 Task: Add a custom profile with the name "Fast 5G".
Action: Mouse moved to (1126, 29)
Screenshot: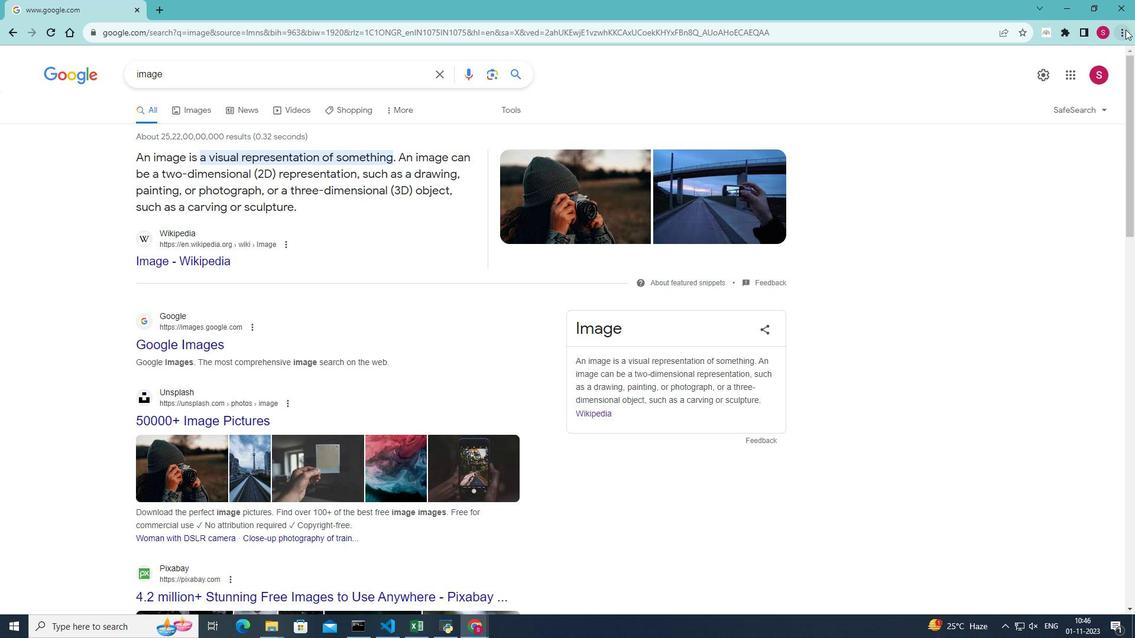 
Action: Mouse pressed left at (1126, 29)
Screenshot: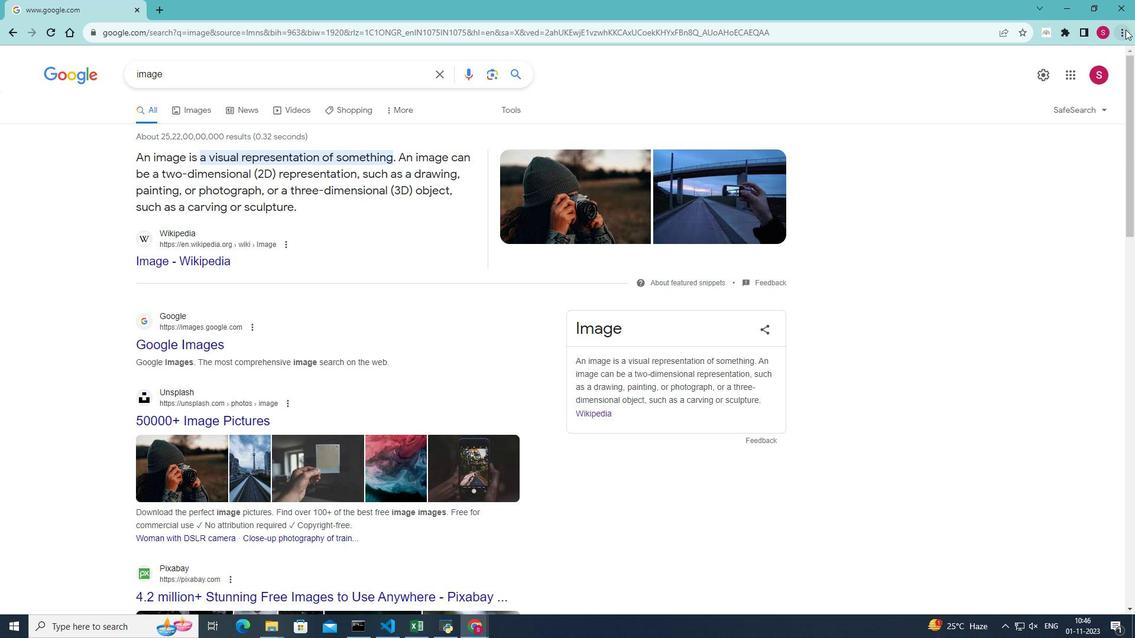 
Action: Mouse moved to (1003, 216)
Screenshot: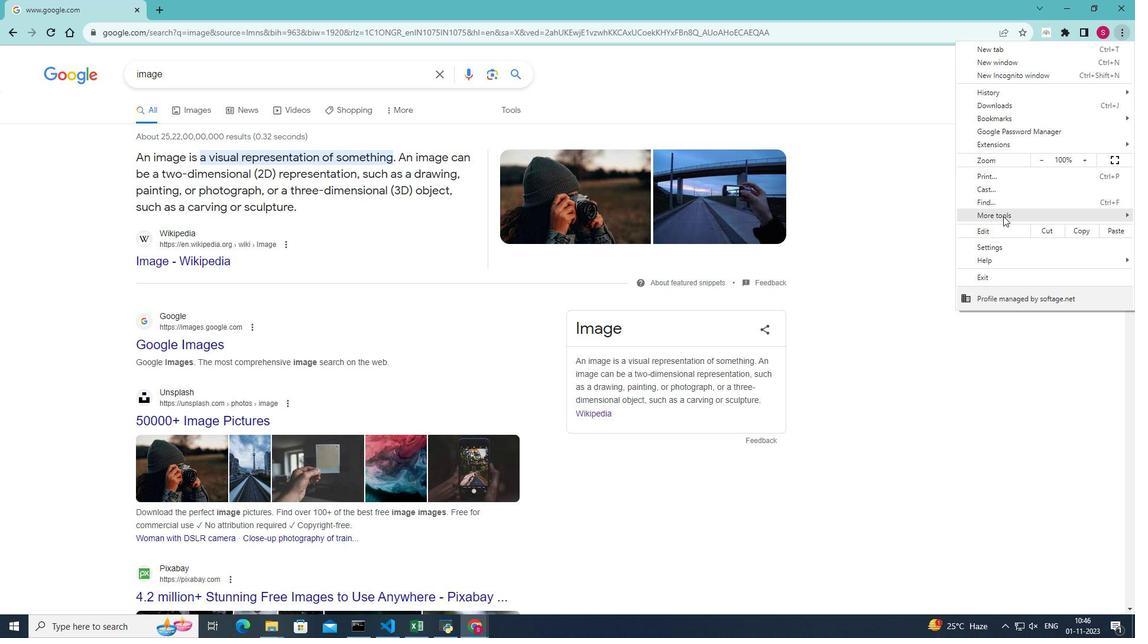 
Action: Mouse pressed left at (1003, 216)
Screenshot: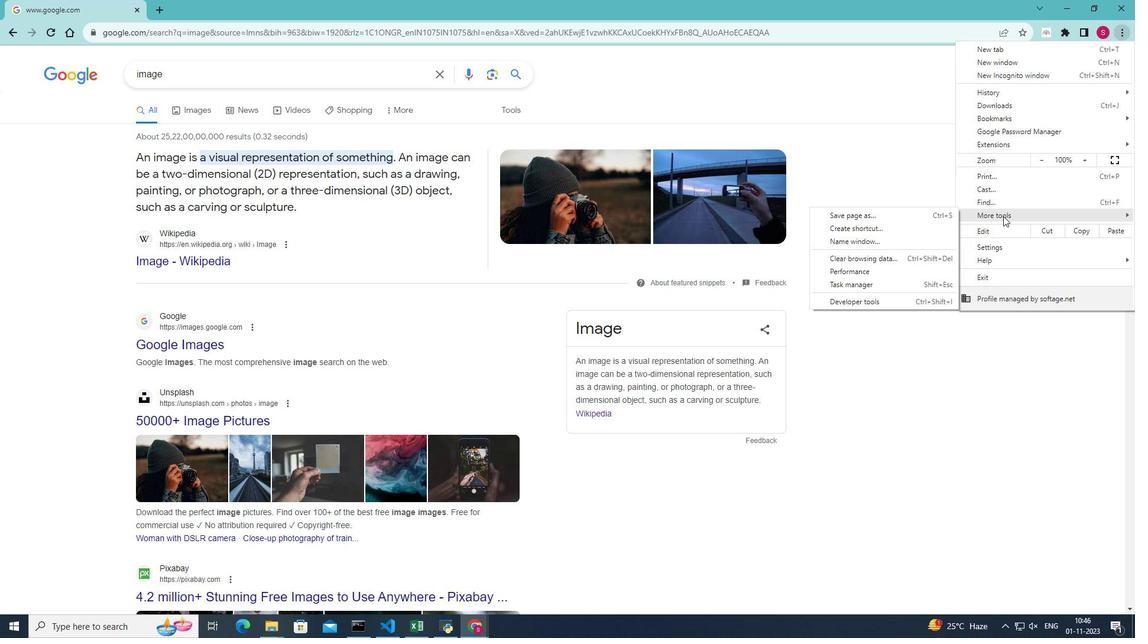 
Action: Mouse moved to (894, 307)
Screenshot: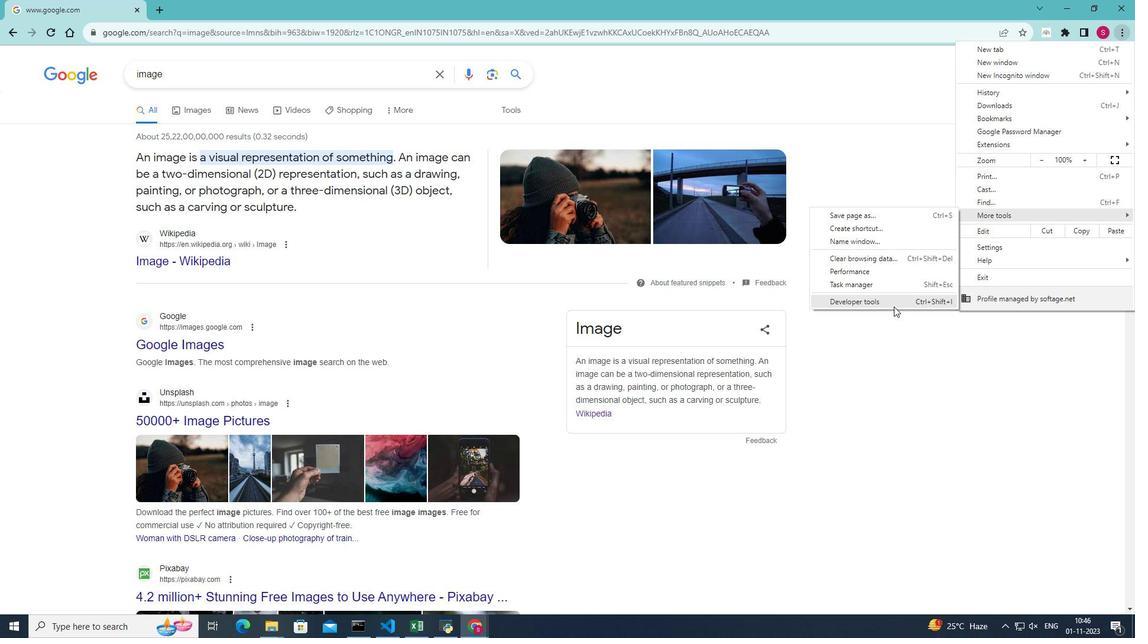 
Action: Mouse pressed left at (894, 307)
Screenshot: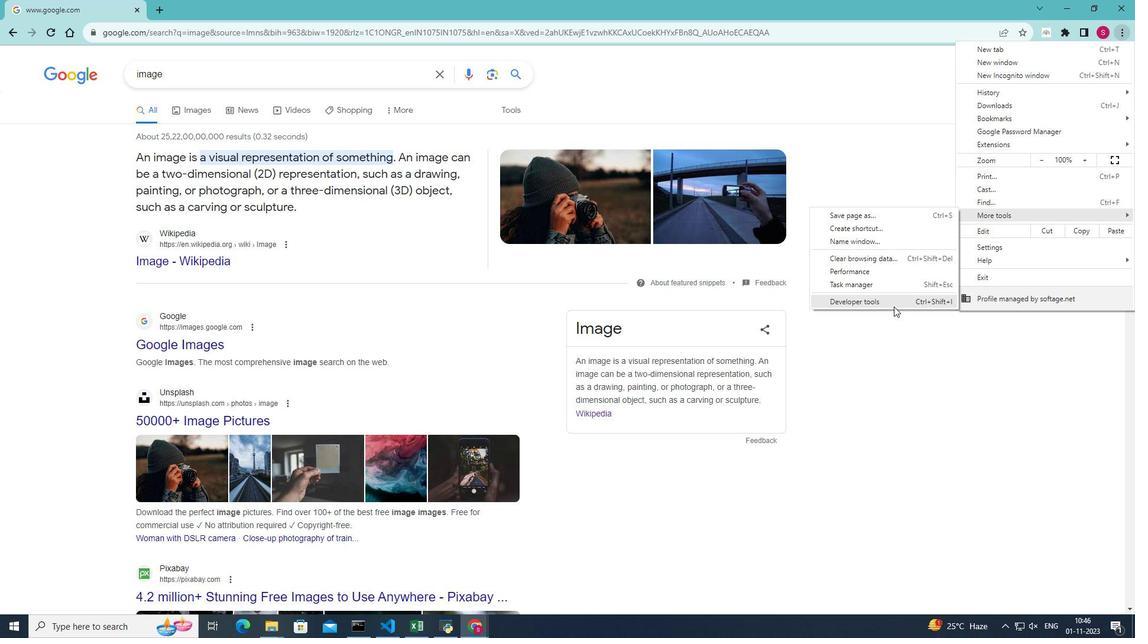 
Action: Mouse moved to (973, 52)
Screenshot: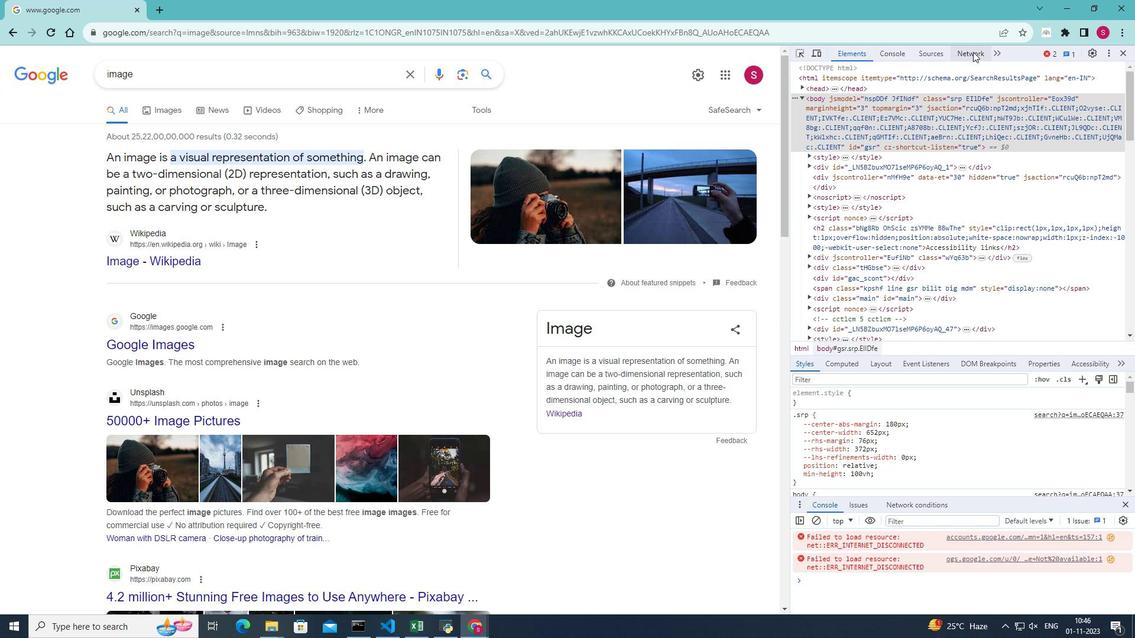 
Action: Mouse pressed left at (973, 52)
Screenshot: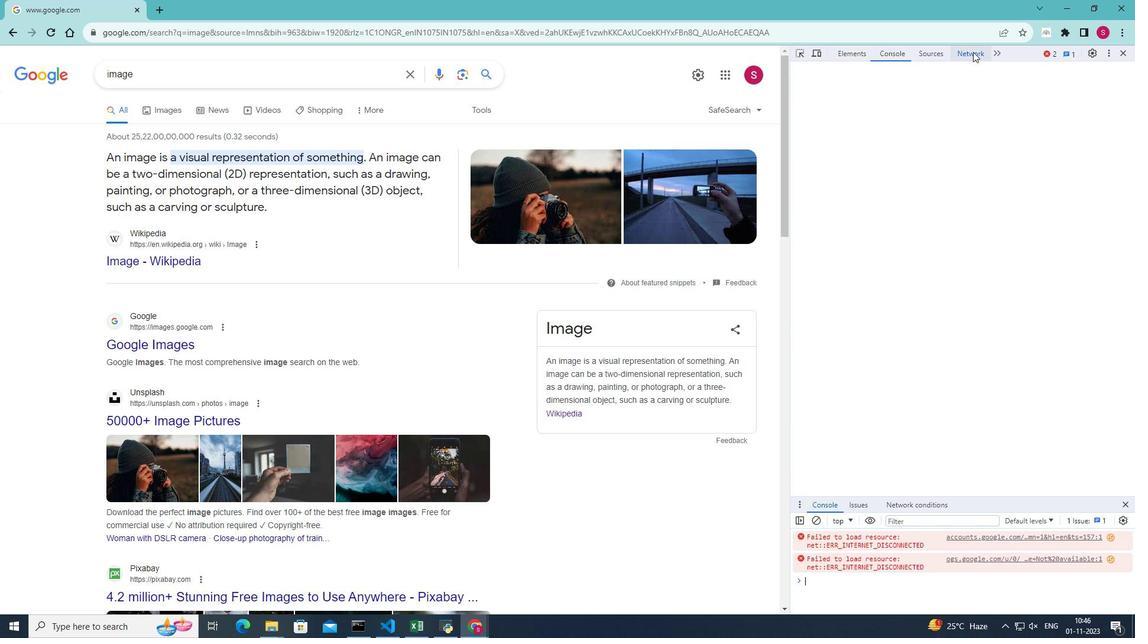 
Action: Mouse moved to (1048, 68)
Screenshot: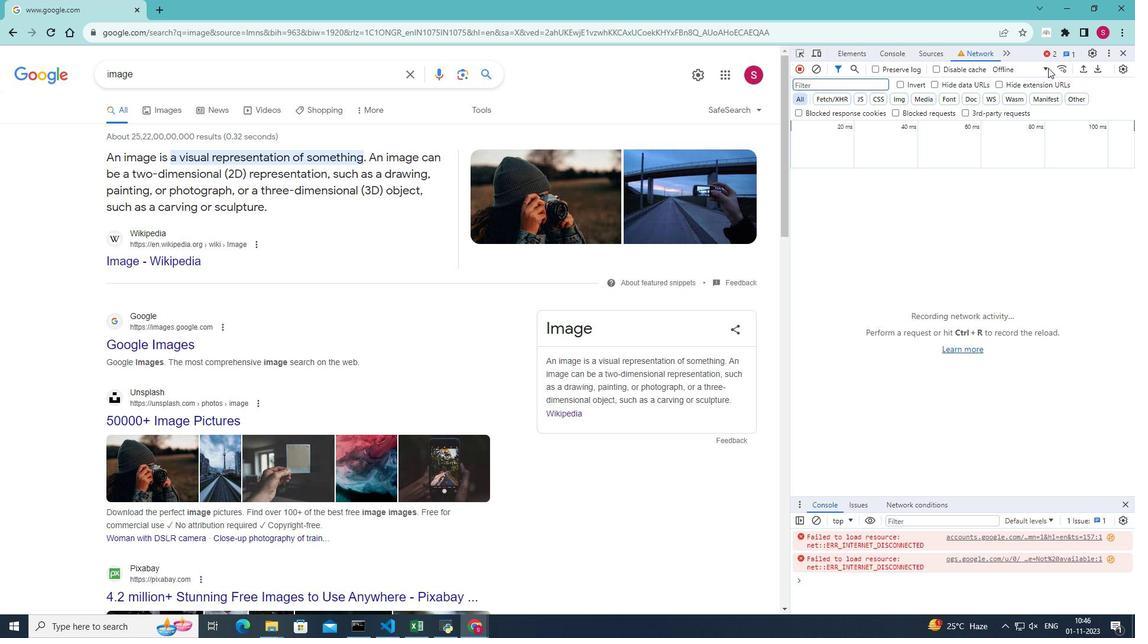 
Action: Mouse pressed left at (1048, 68)
Screenshot: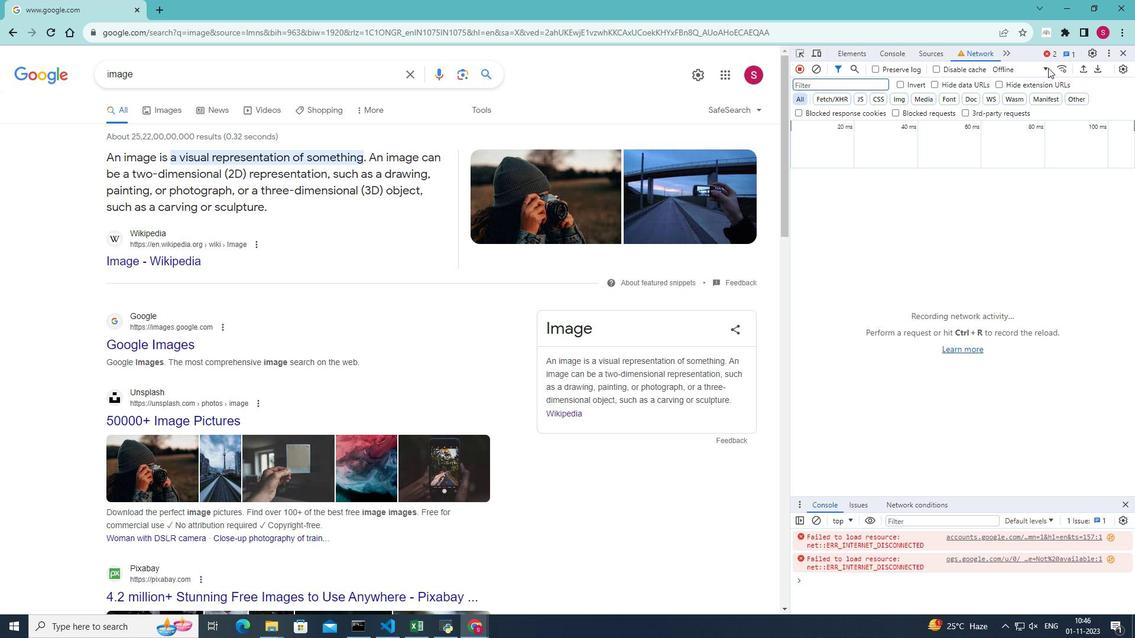 
Action: Mouse moved to (1012, 151)
Screenshot: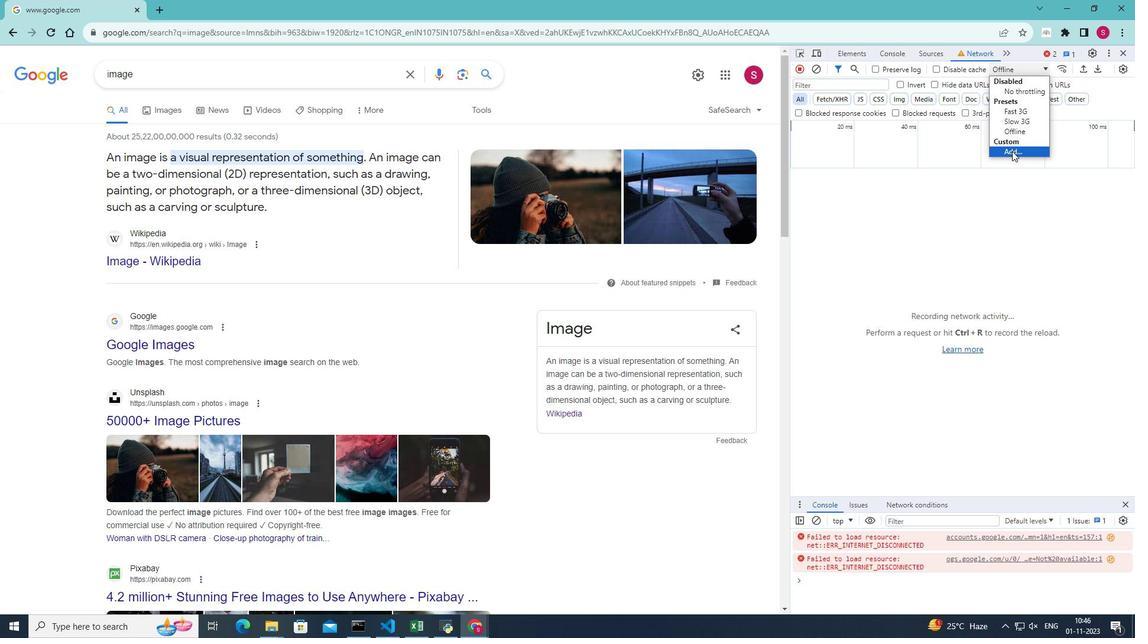 
Action: Mouse pressed left at (1012, 151)
Screenshot: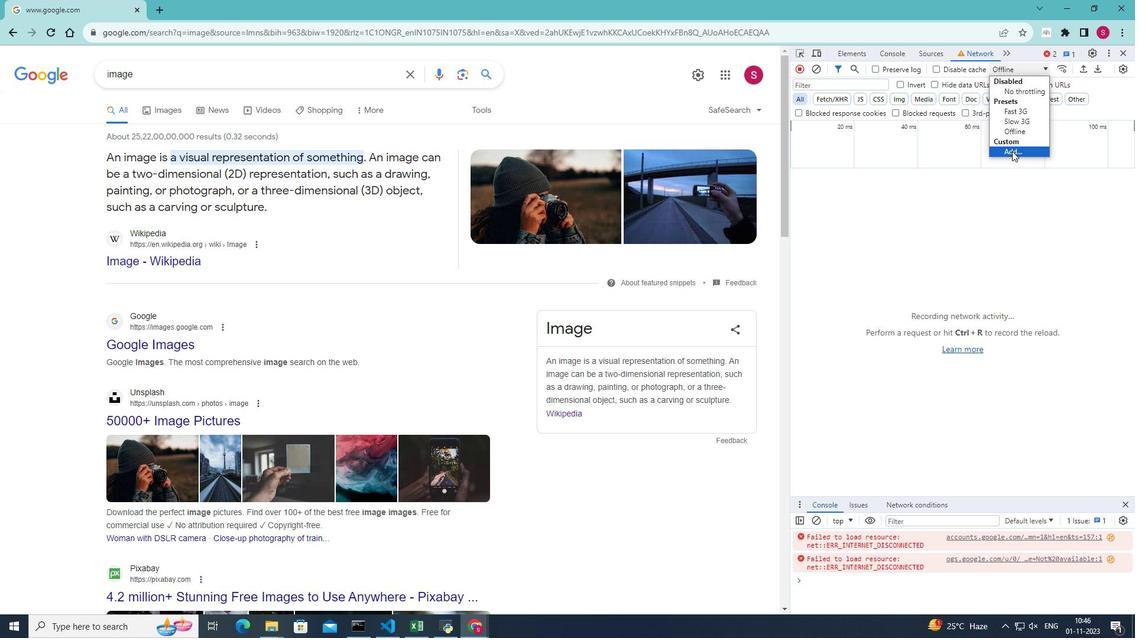 
Action: Mouse moved to (900, 88)
Screenshot: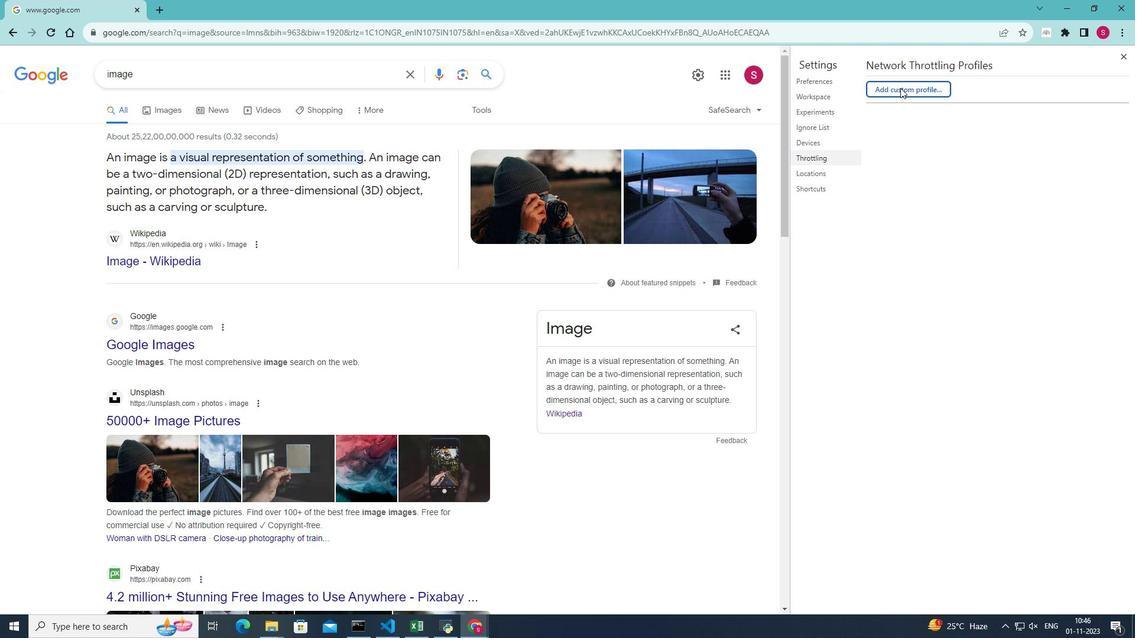 
Action: Mouse pressed left at (900, 88)
Screenshot: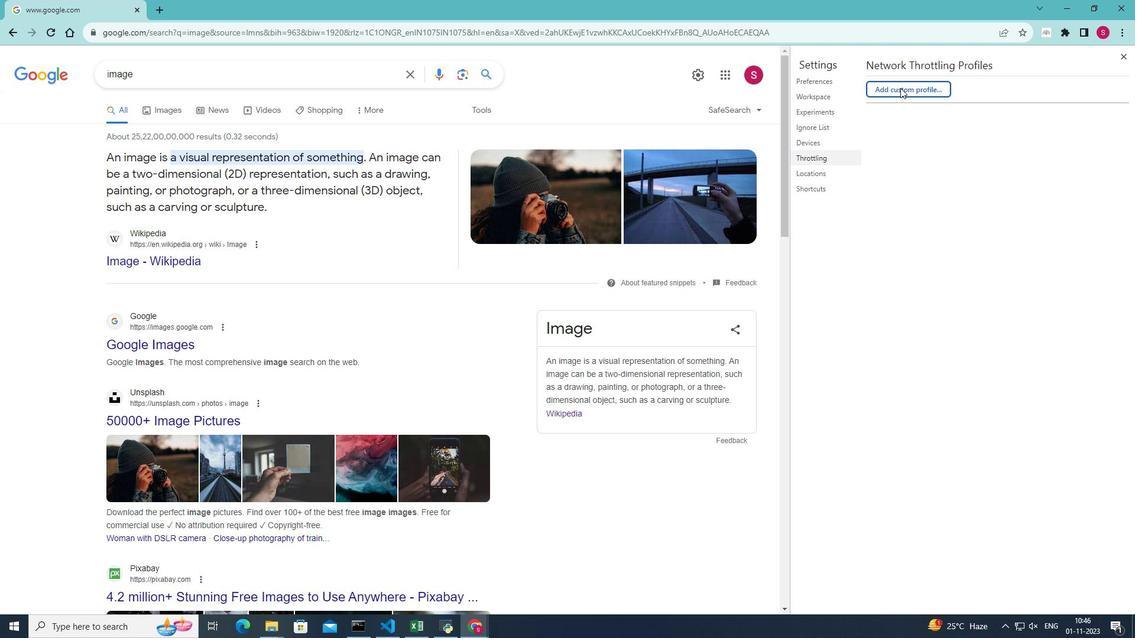 
Action: Mouse moved to (919, 127)
Screenshot: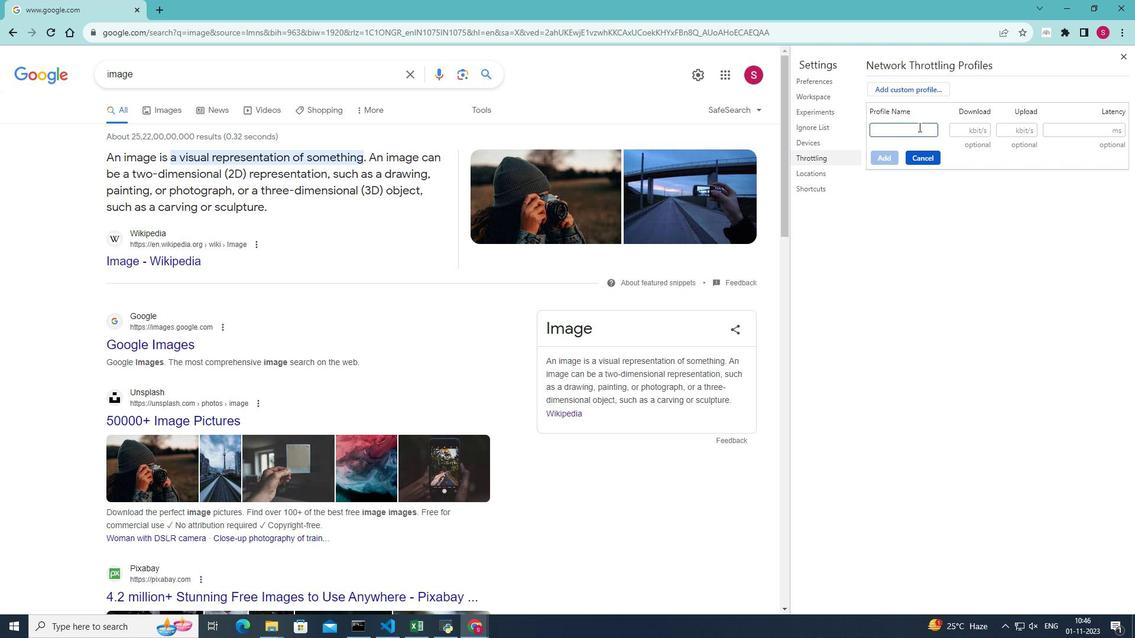 
Action: Mouse pressed left at (919, 127)
Screenshot: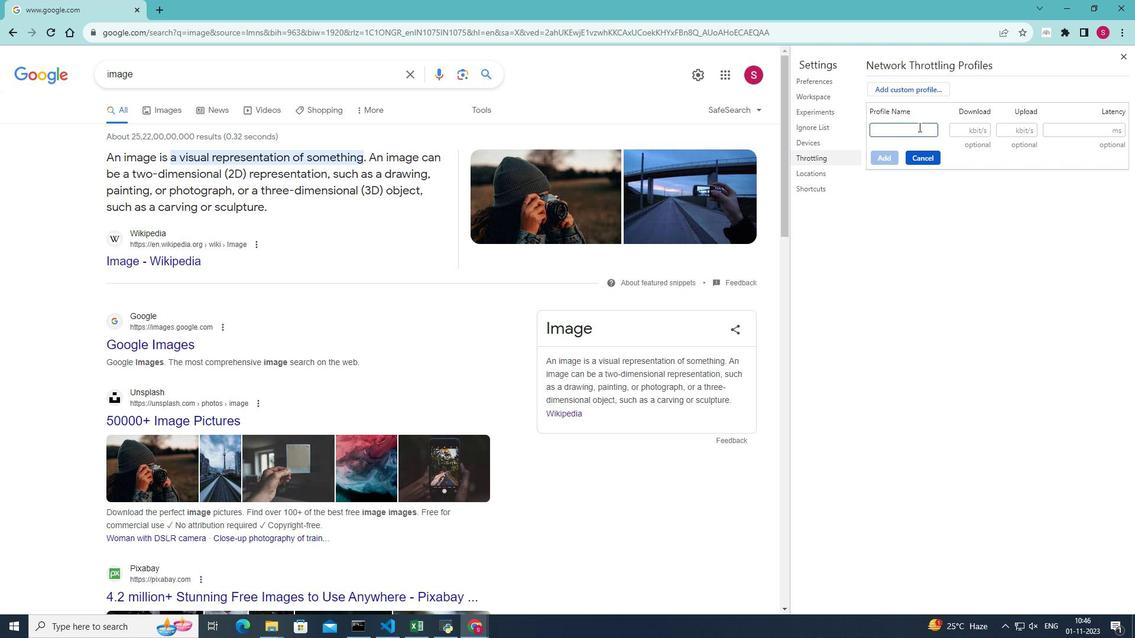 
Action: Mouse moved to (920, 127)
Screenshot: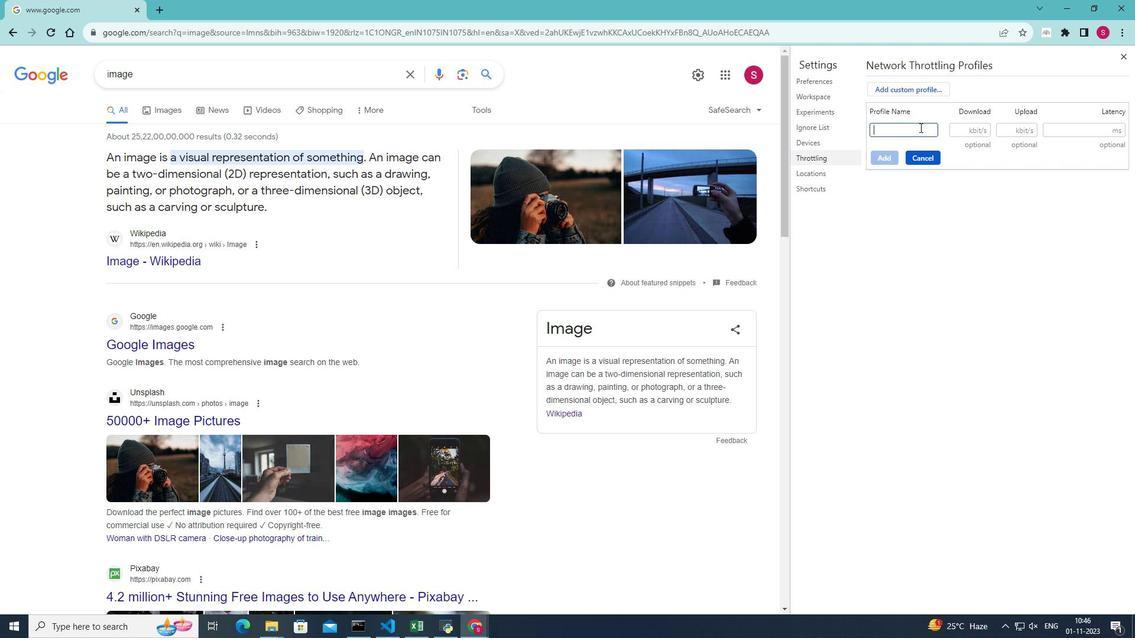 
Action: Key pressed <Key.shift>Fast<Key.space>5<Key.shift>G
Screenshot: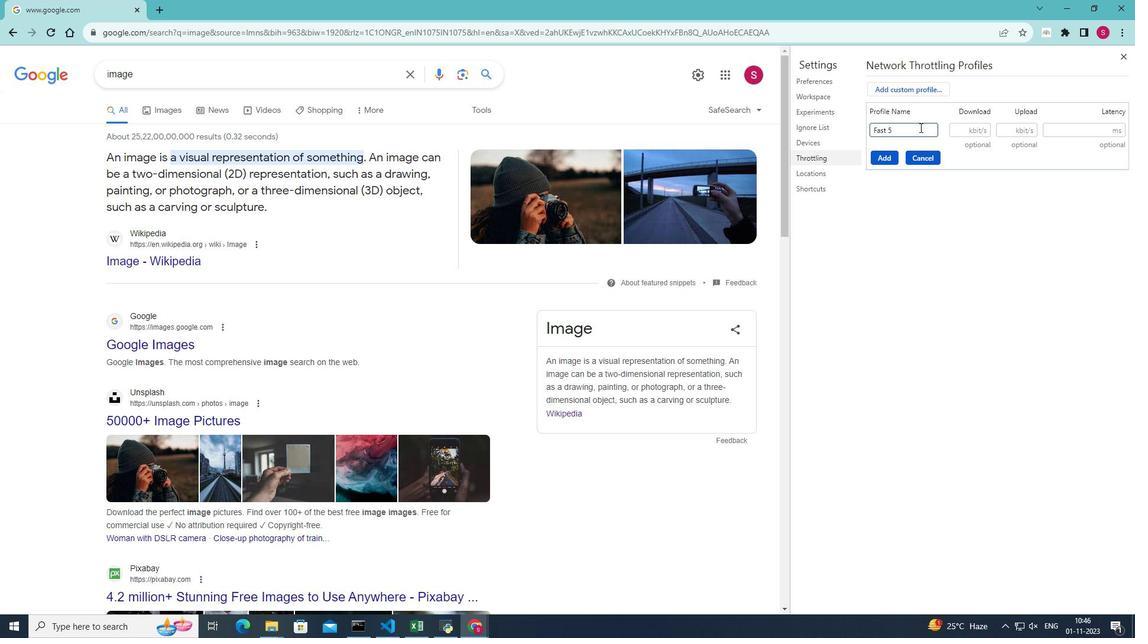
Action: Mouse moved to (886, 152)
Screenshot: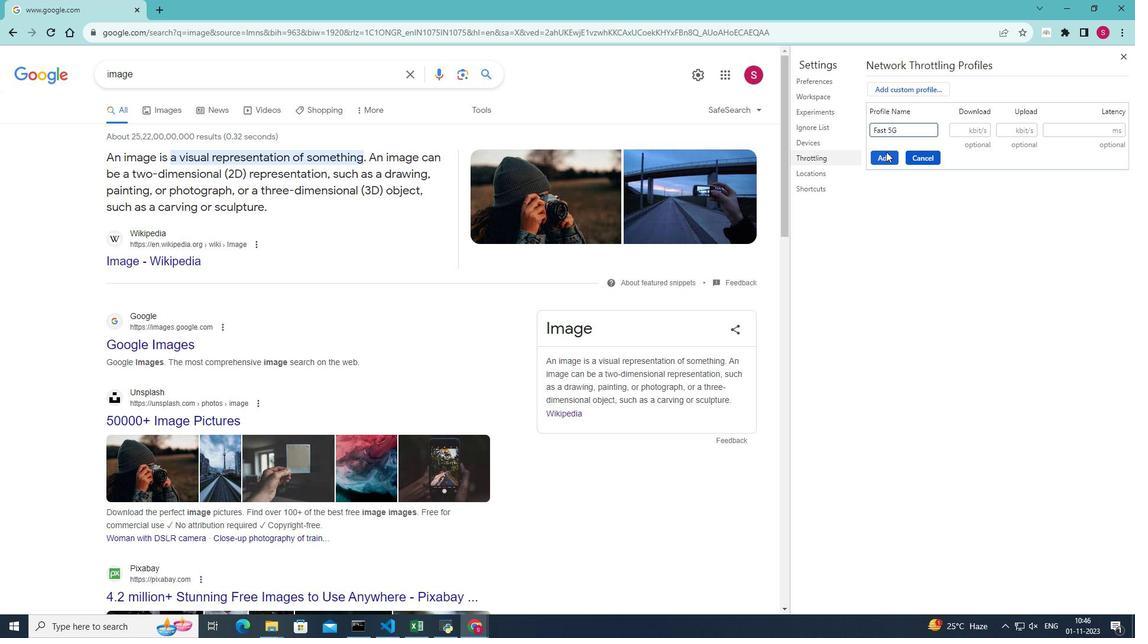 
Action: Mouse pressed left at (886, 152)
Screenshot: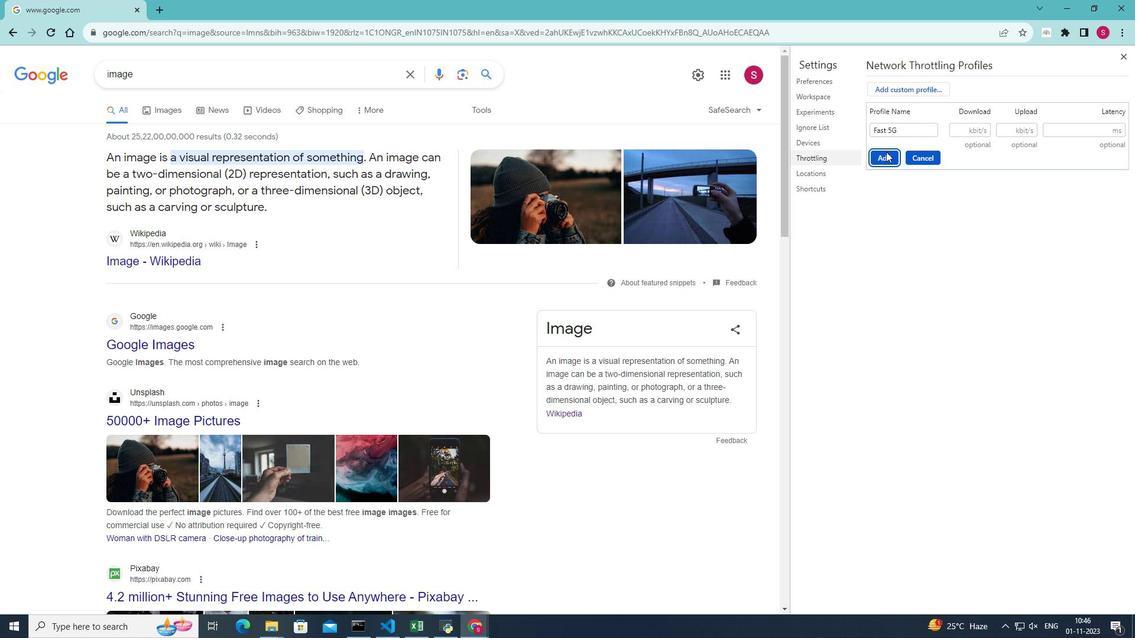 
Action: Mouse moved to (897, 154)
Screenshot: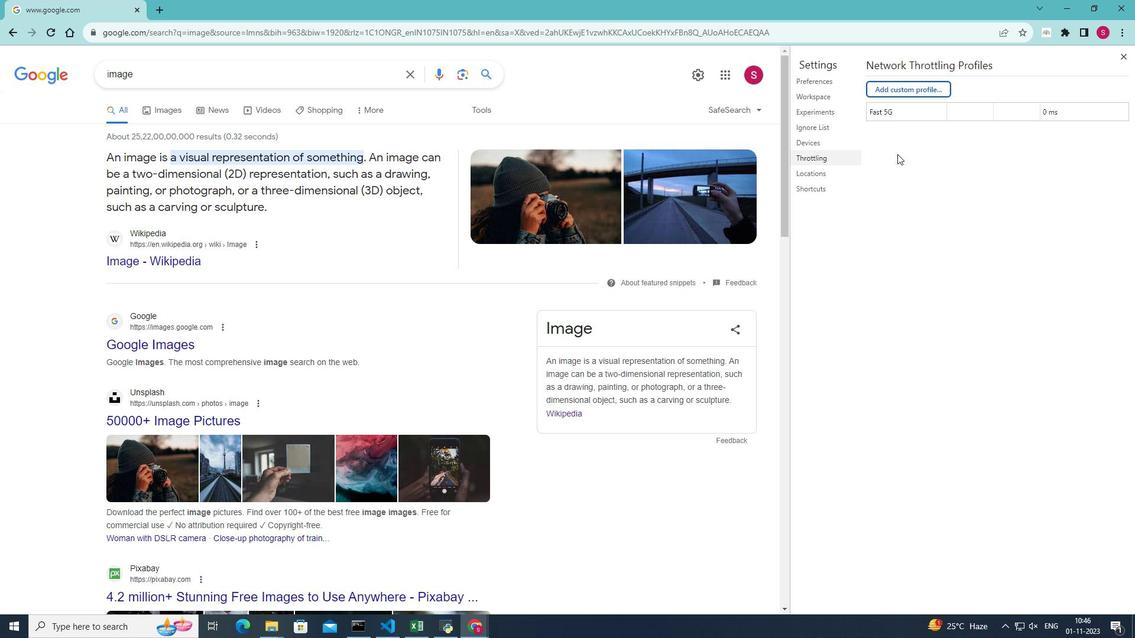 
